 Task: Create a due date automation trigger when advanced on, on the monday before a card is due add basic without the yellow label at 11:00 AM.
Action: Mouse moved to (945, 76)
Screenshot: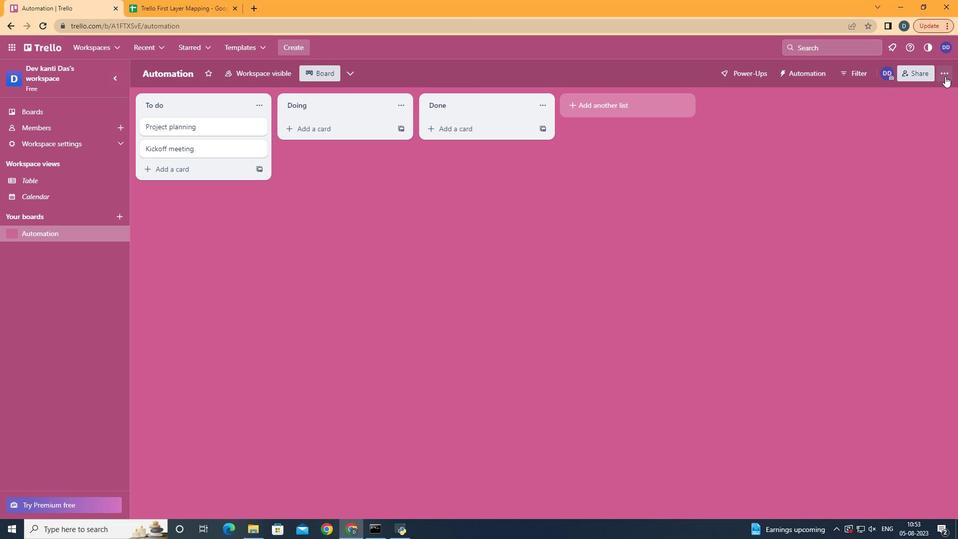 
Action: Mouse pressed left at (945, 76)
Screenshot: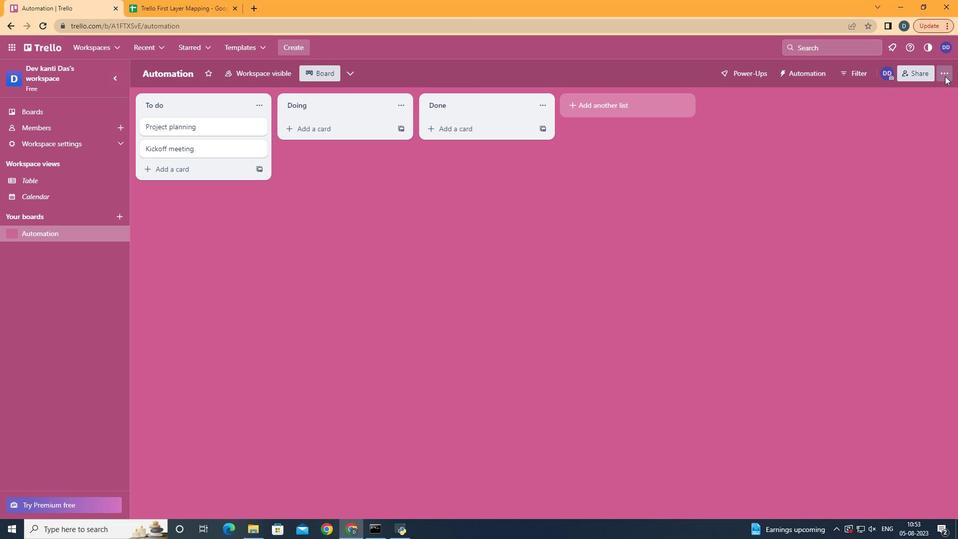 
Action: Mouse moved to (876, 225)
Screenshot: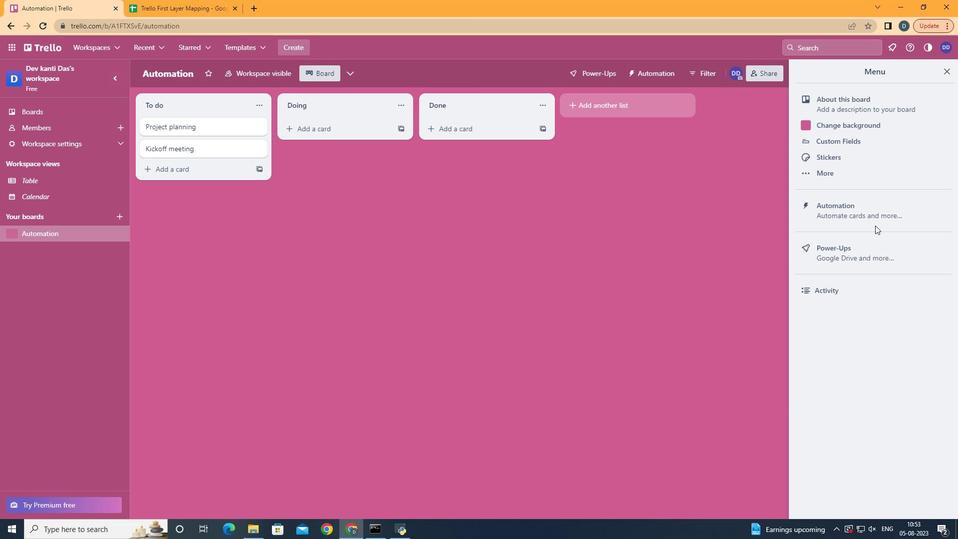 
Action: Mouse pressed left at (876, 225)
Screenshot: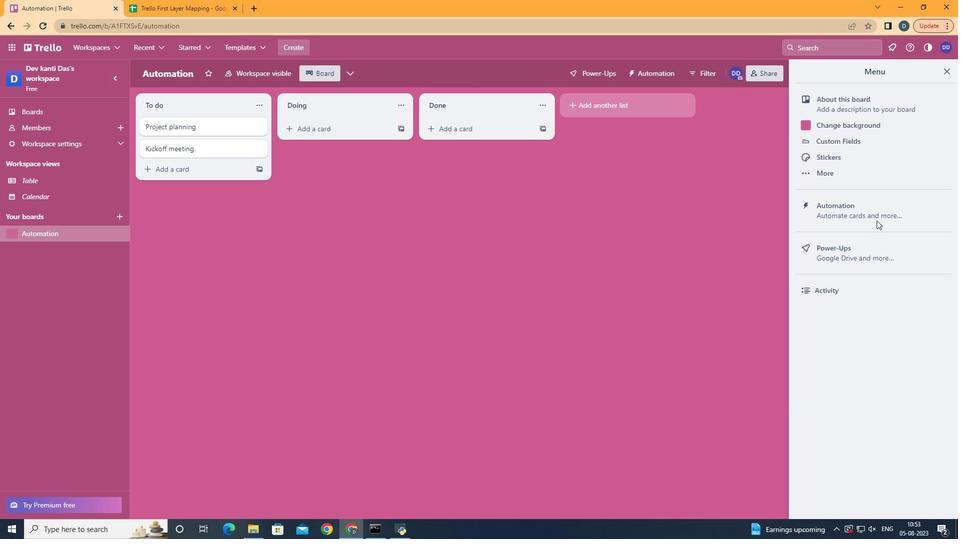 
Action: Mouse moved to (881, 210)
Screenshot: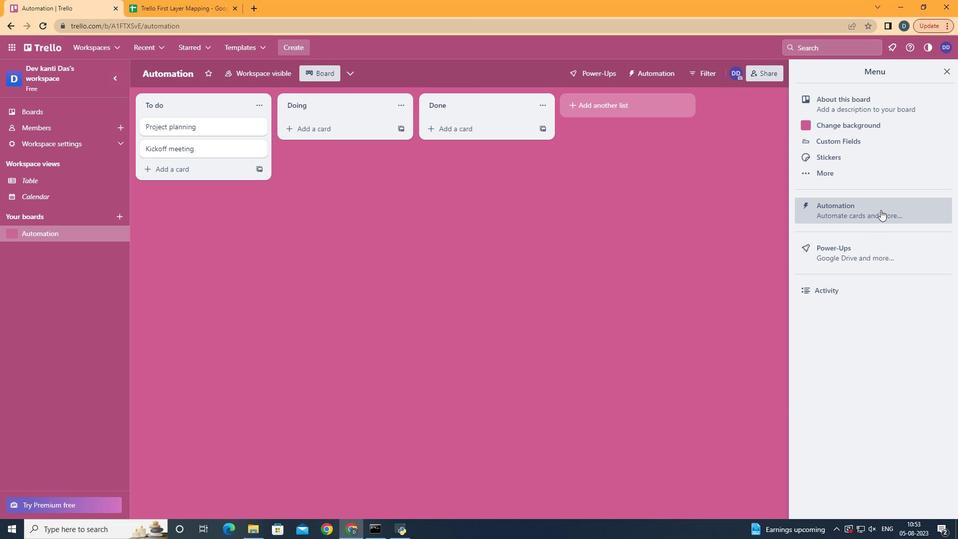 
Action: Mouse pressed left at (881, 210)
Screenshot: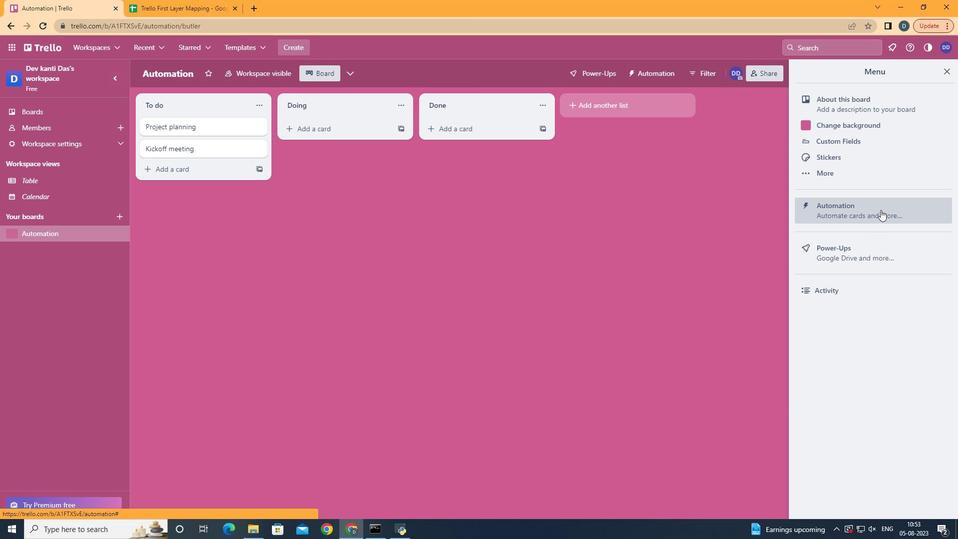 
Action: Mouse moved to (193, 199)
Screenshot: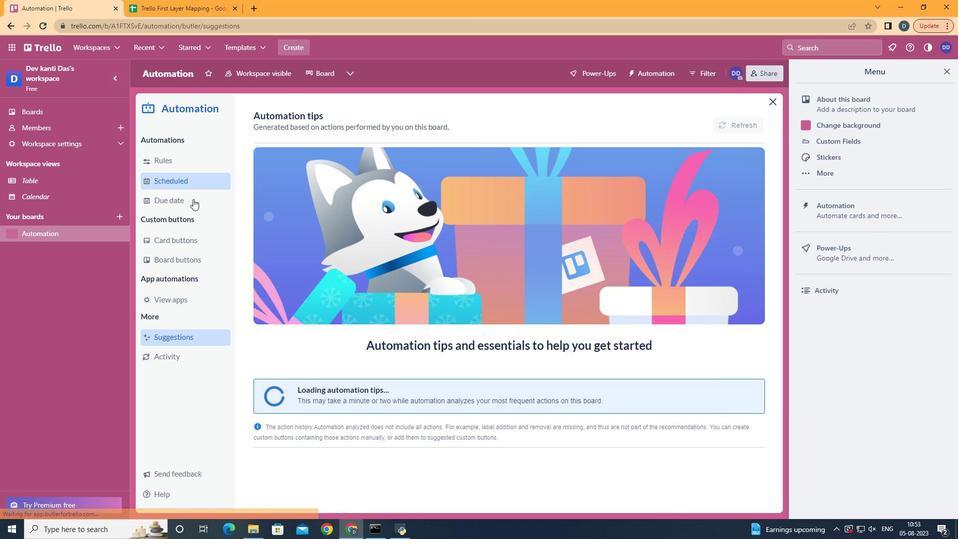 
Action: Mouse pressed left at (193, 199)
Screenshot: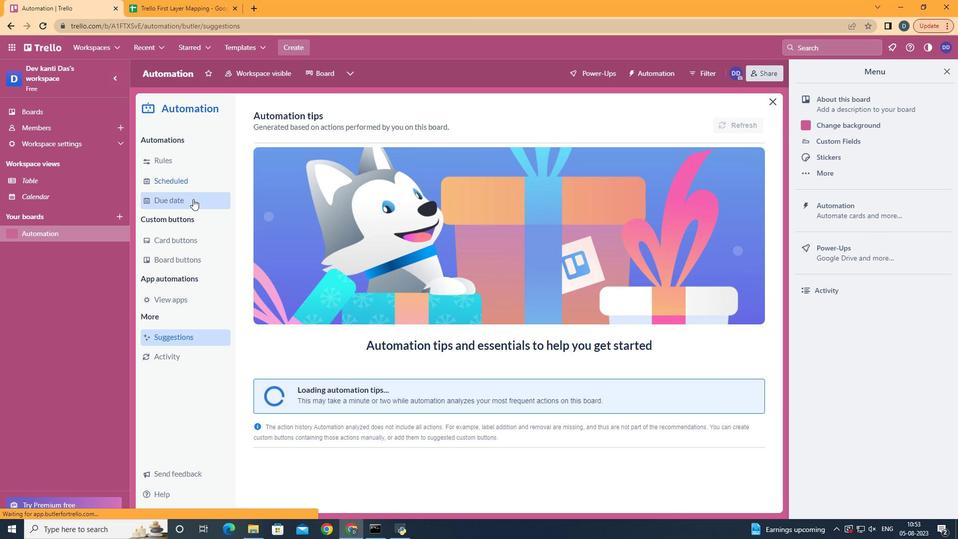 
Action: Mouse moved to (717, 114)
Screenshot: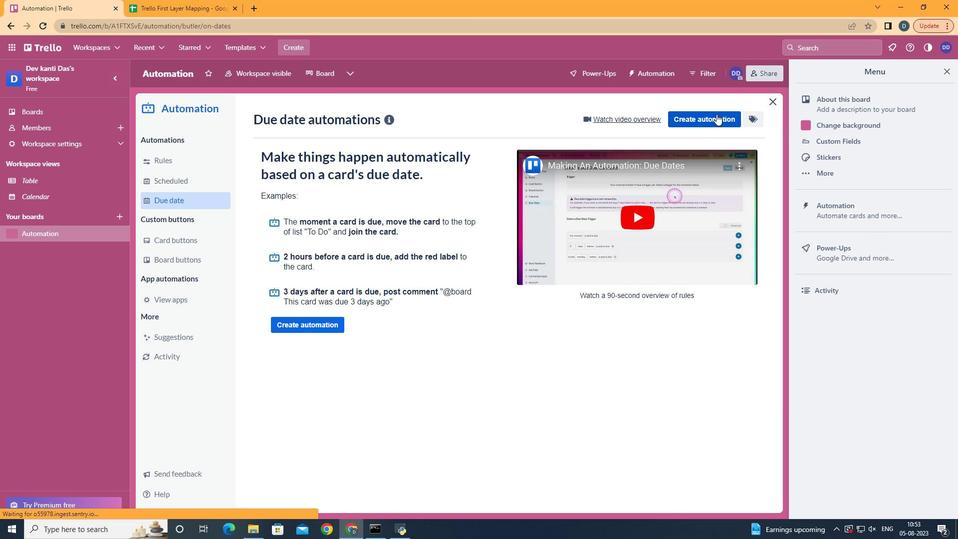 
Action: Mouse pressed left at (717, 114)
Screenshot: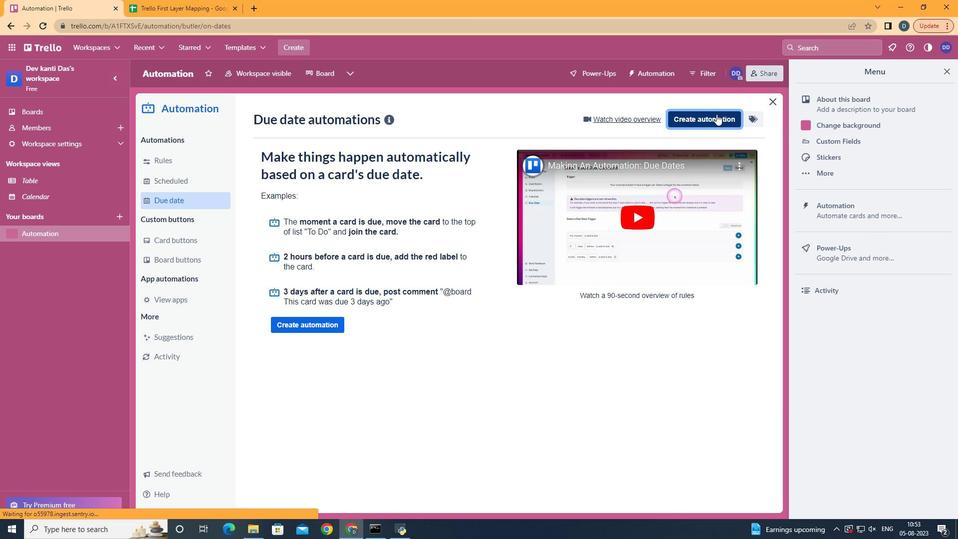 
Action: Mouse moved to (549, 220)
Screenshot: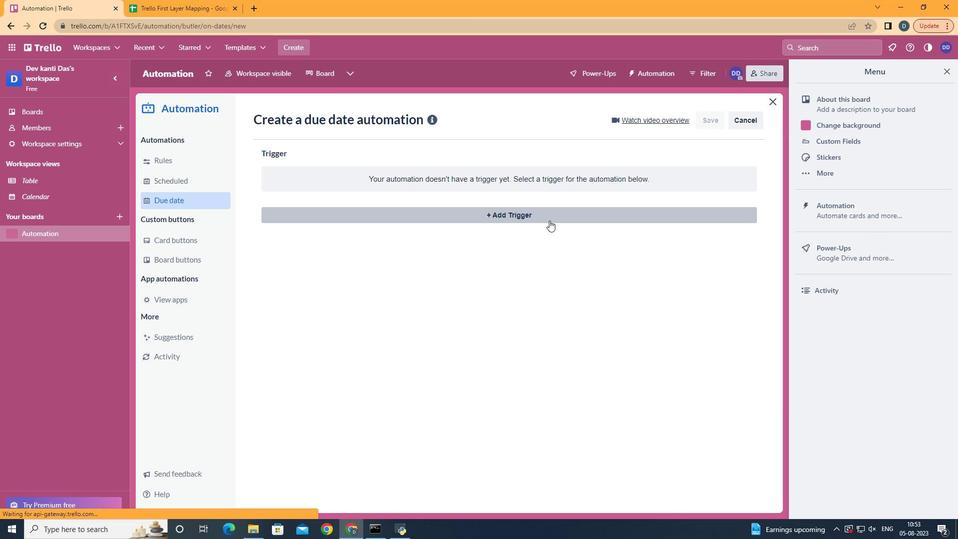 
Action: Mouse pressed left at (549, 220)
Screenshot: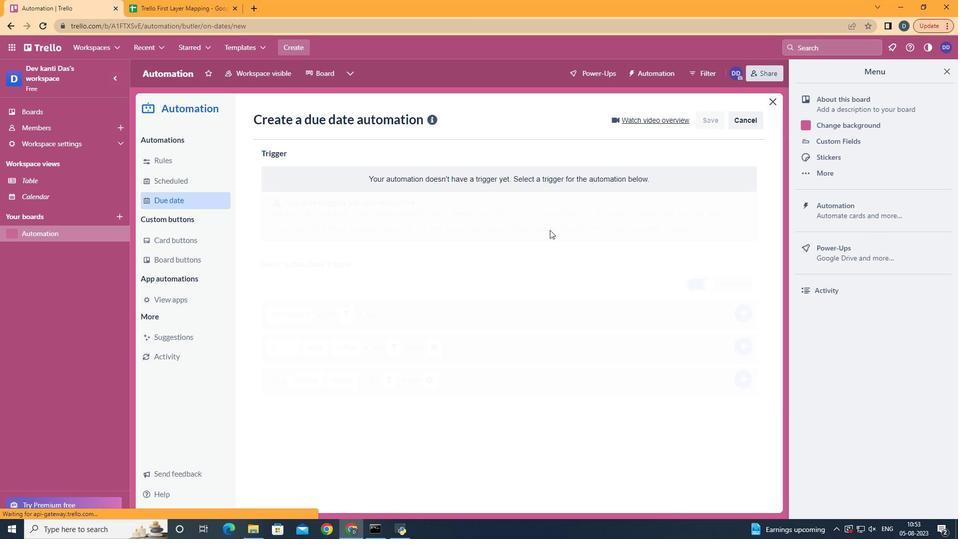 
Action: Mouse moved to (318, 264)
Screenshot: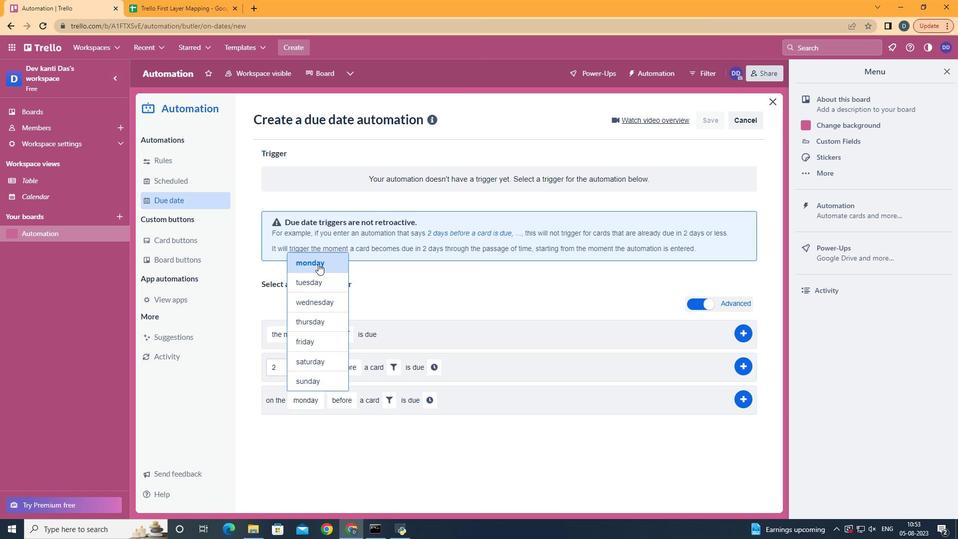 
Action: Mouse pressed left at (318, 264)
Screenshot: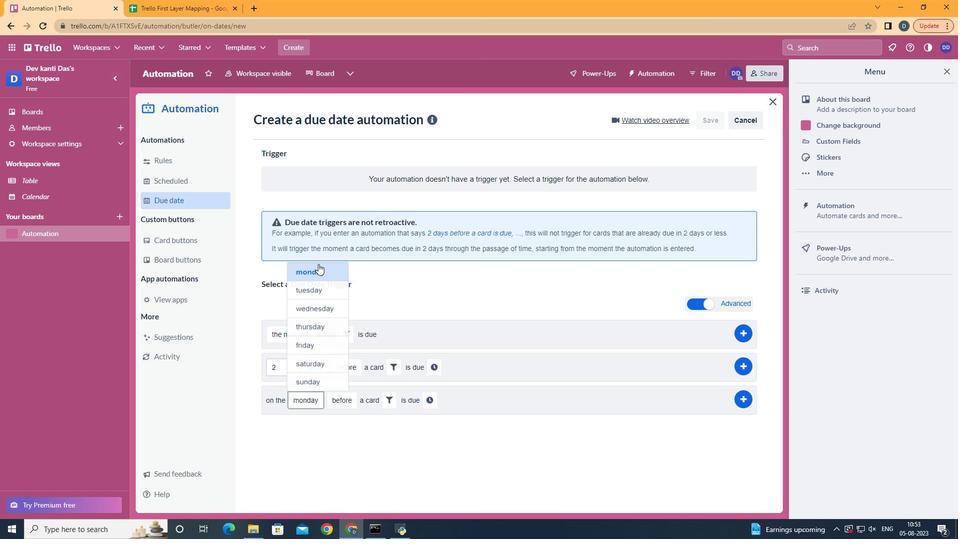 
Action: Mouse moved to (351, 416)
Screenshot: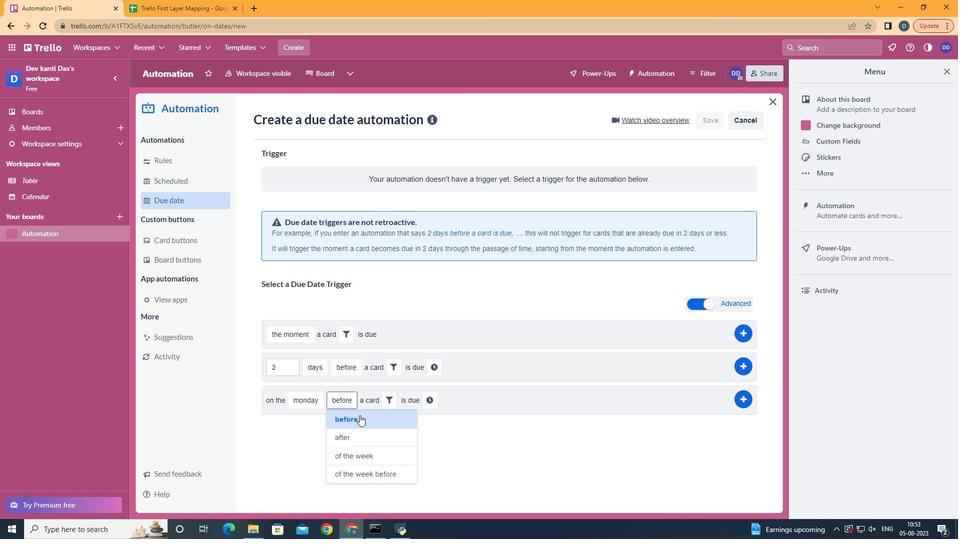 
Action: Mouse pressed left at (351, 416)
Screenshot: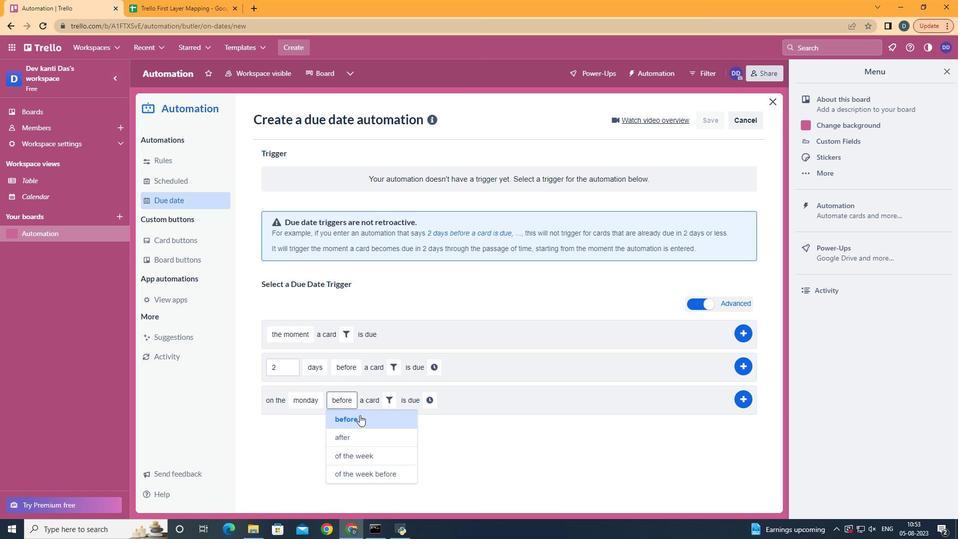 
Action: Mouse moved to (387, 405)
Screenshot: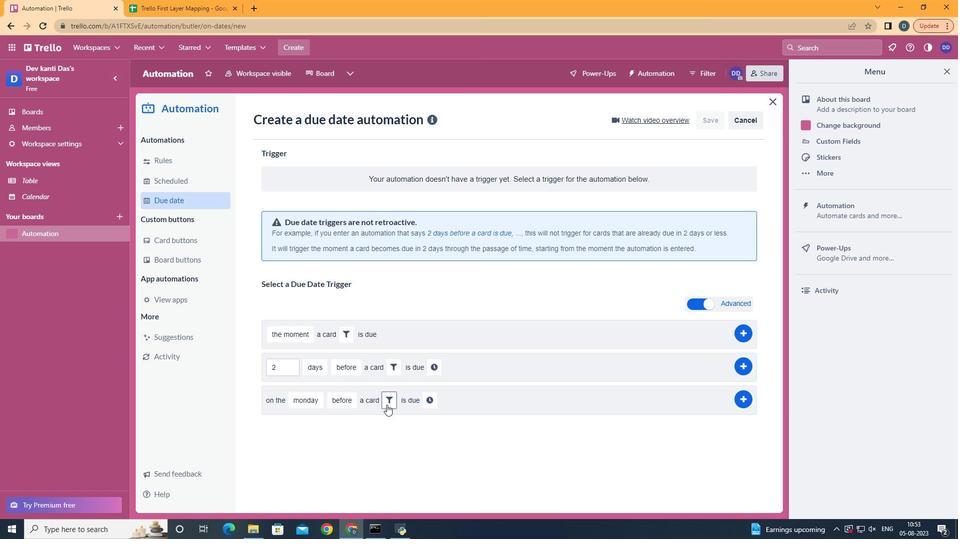
Action: Mouse pressed left at (387, 405)
Screenshot: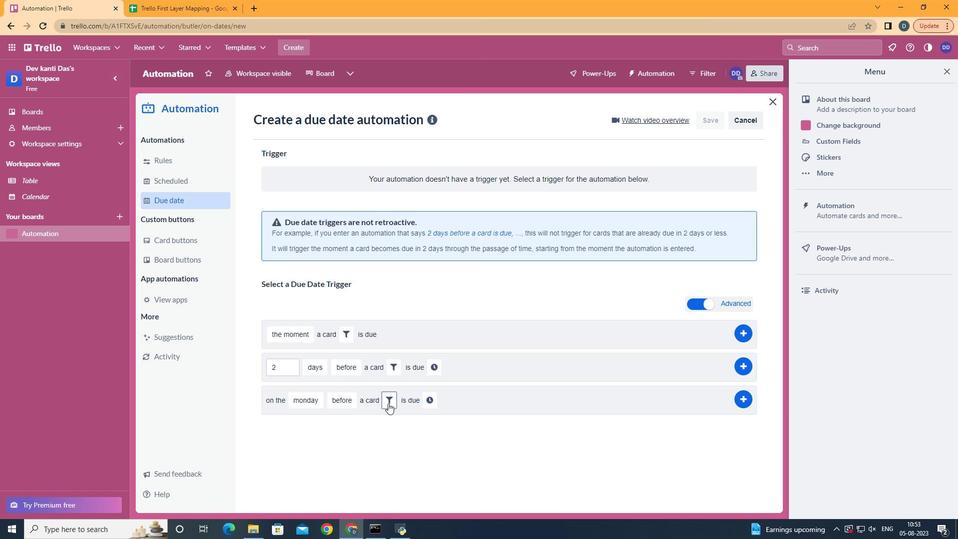 
Action: Mouse moved to (423, 461)
Screenshot: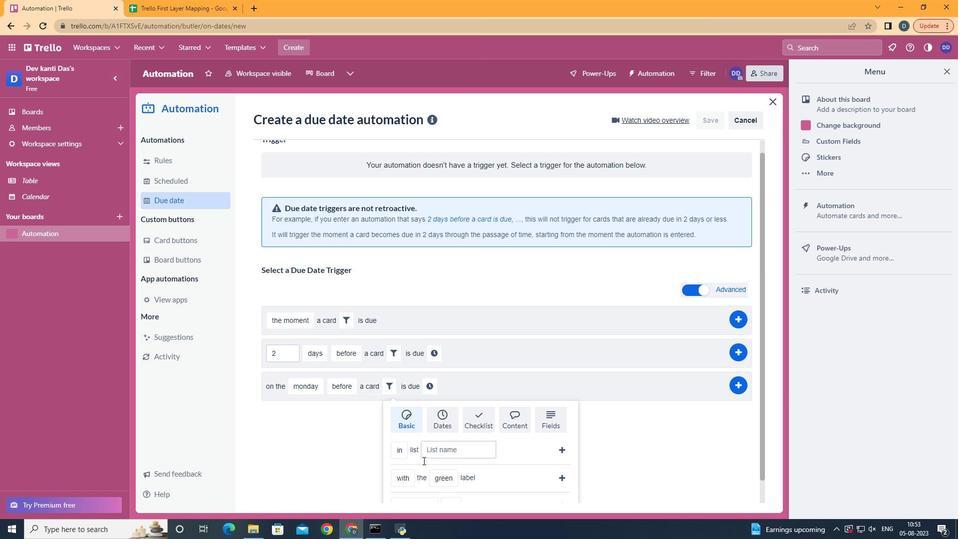 
Action: Mouse scrolled (423, 460) with delta (0, 0)
Screenshot: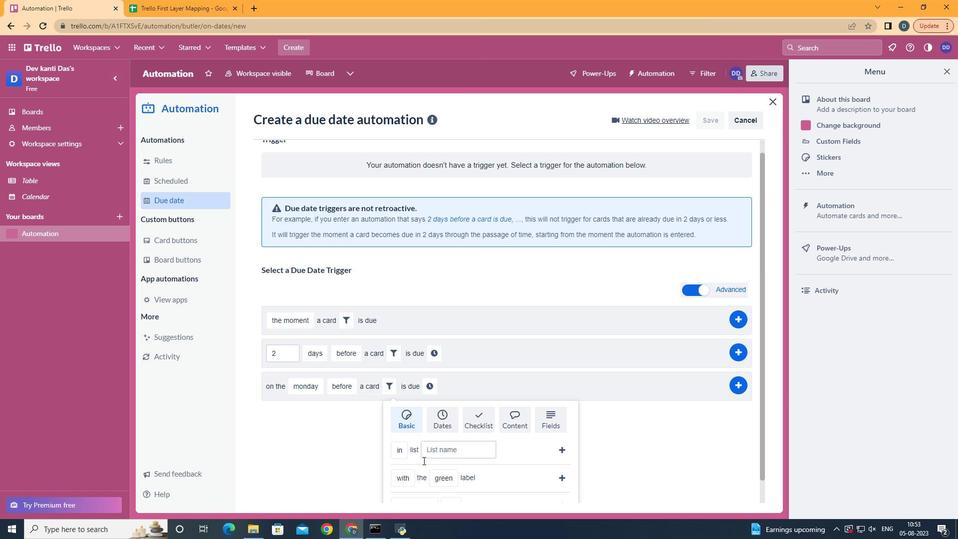 
Action: Mouse scrolled (423, 460) with delta (0, 0)
Screenshot: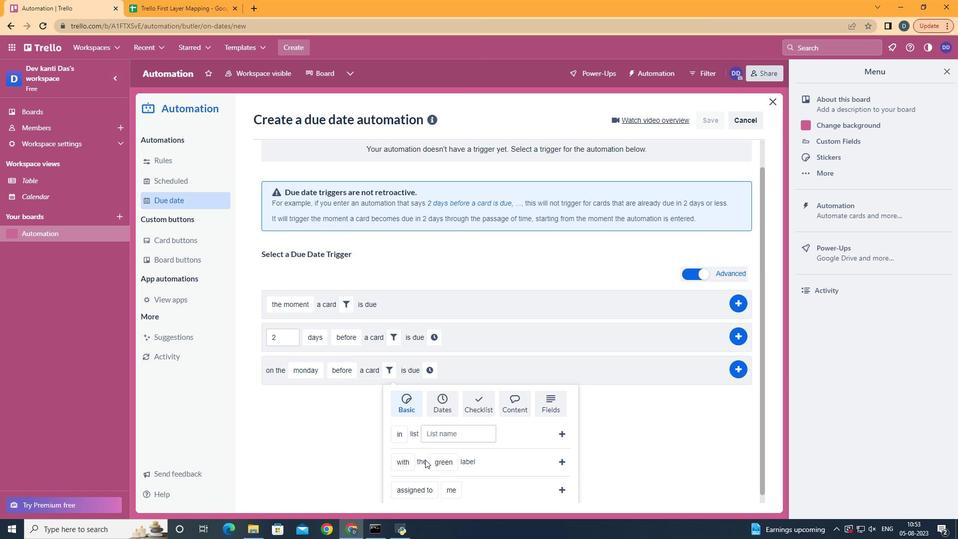 
Action: Mouse scrolled (423, 460) with delta (0, 0)
Screenshot: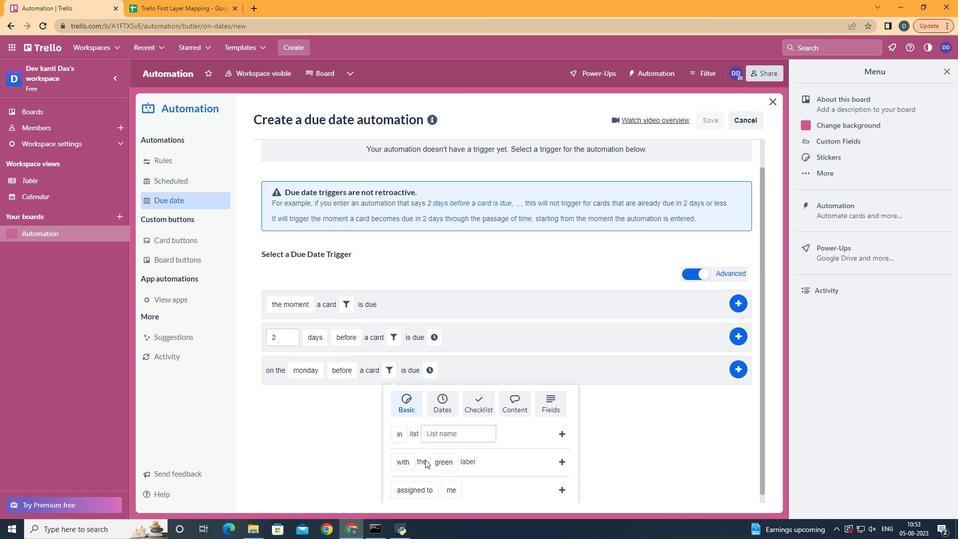 
Action: Mouse scrolled (423, 460) with delta (0, 0)
Screenshot: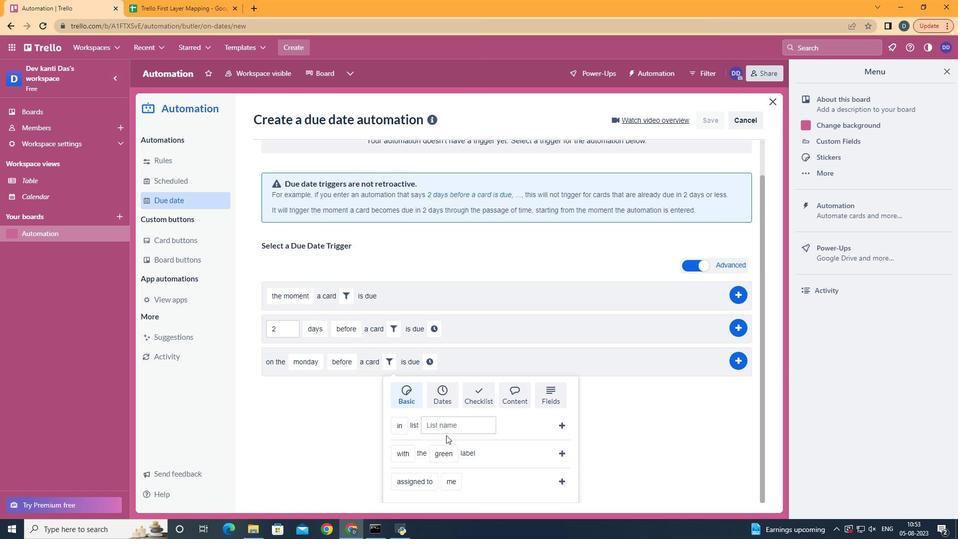 
Action: Mouse scrolled (423, 460) with delta (0, 0)
Screenshot: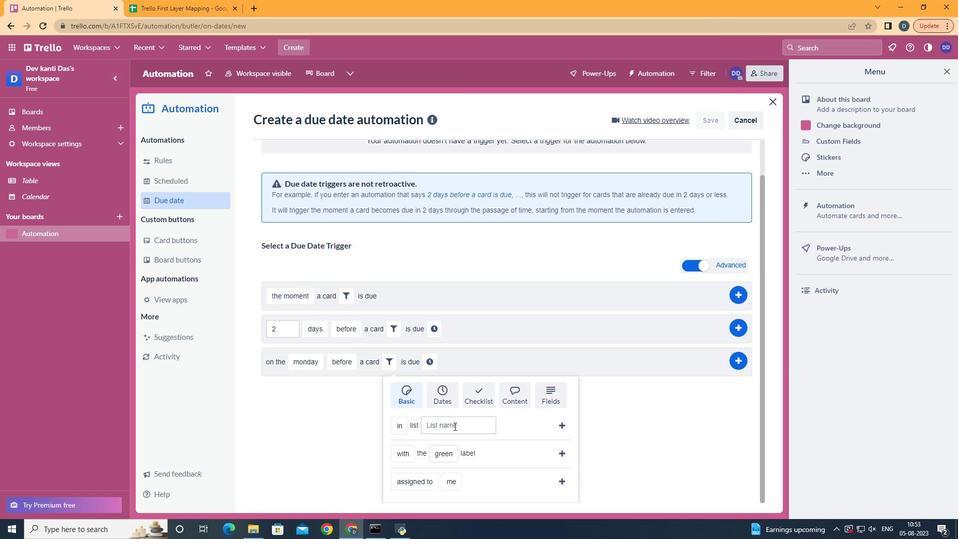 
Action: Mouse moved to (418, 416)
Screenshot: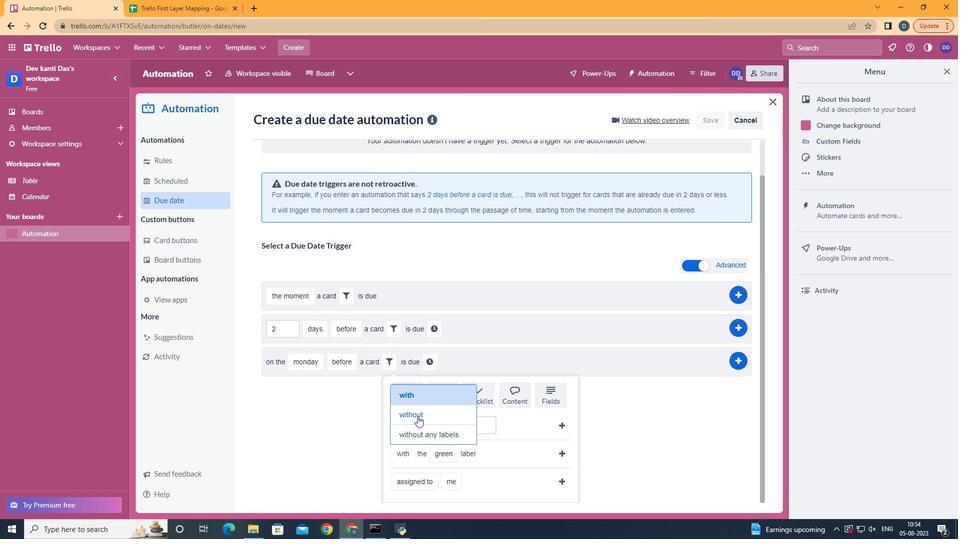 
Action: Mouse pressed left at (418, 416)
Screenshot: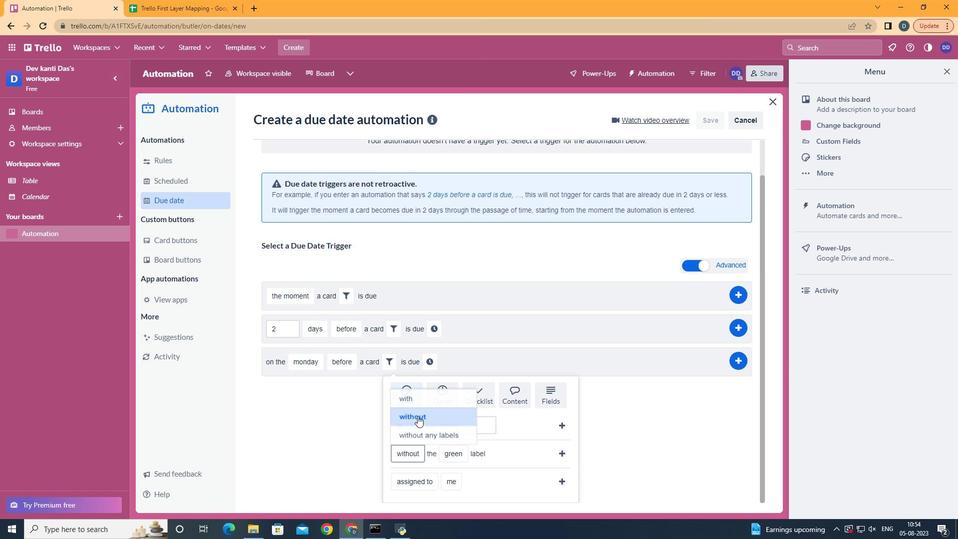 
Action: Mouse moved to (453, 345)
Screenshot: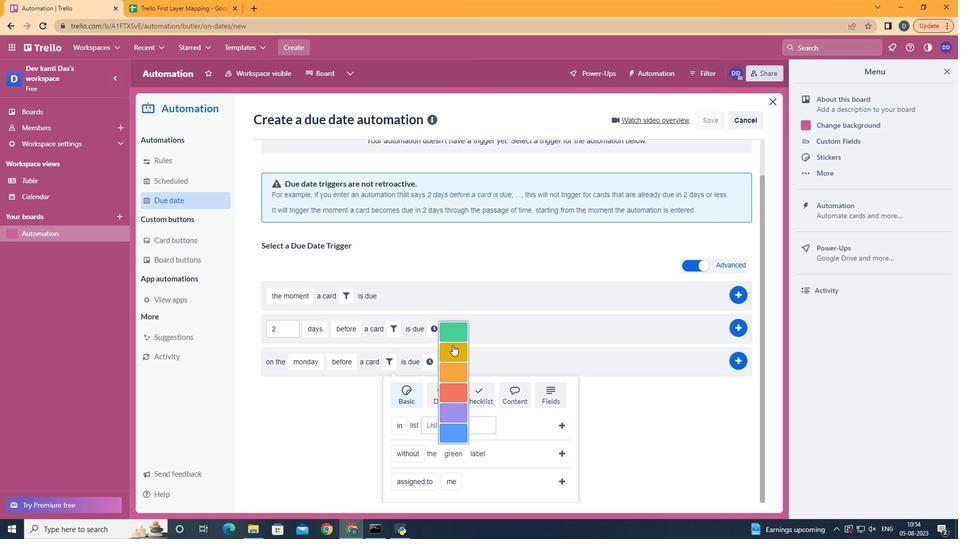 
Action: Mouse pressed left at (453, 345)
Screenshot: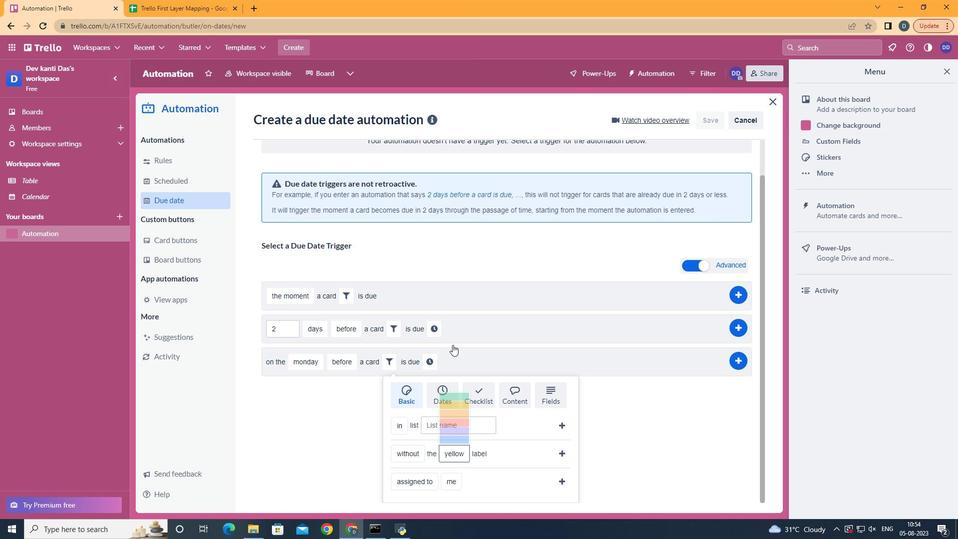 
Action: Mouse moved to (559, 453)
Screenshot: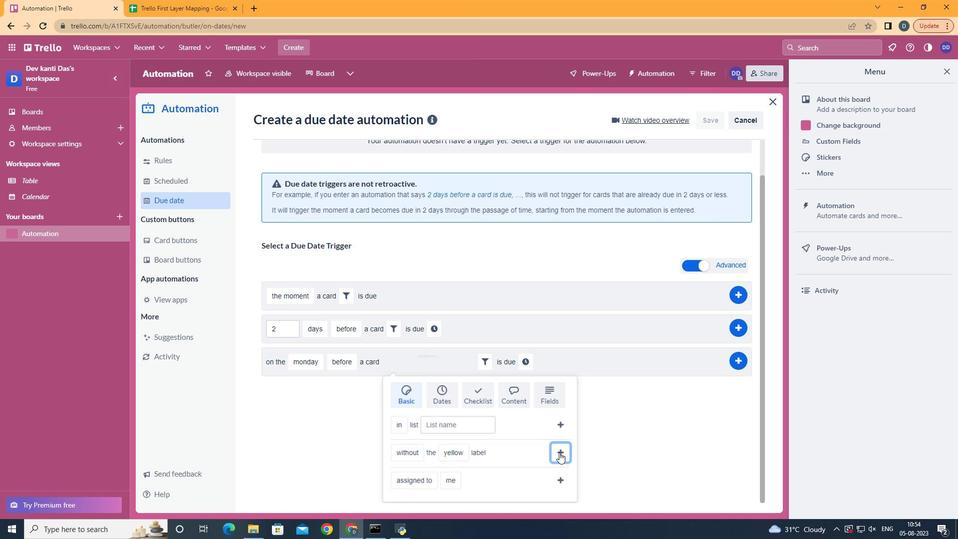 
Action: Mouse pressed left at (559, 453)
Screenshot: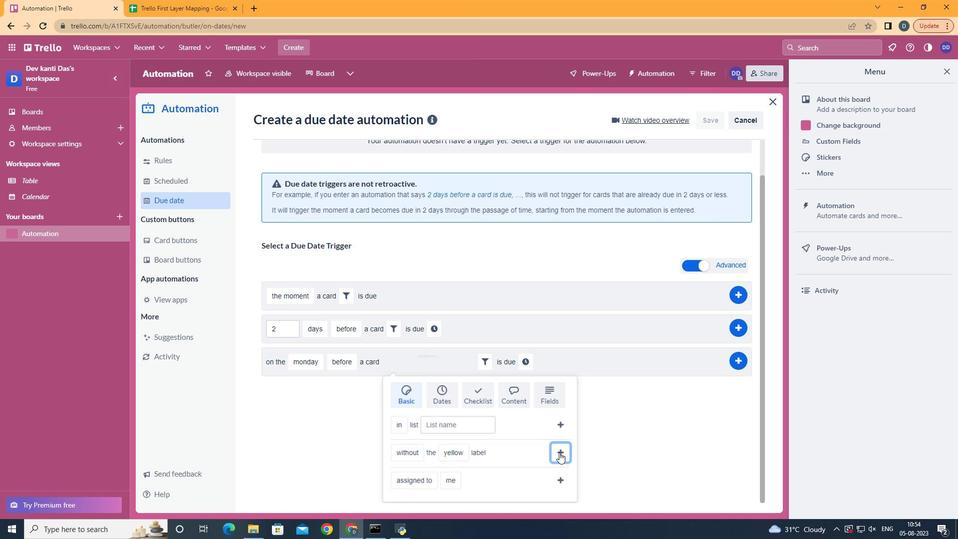 
Action: Mouse moved to (528, 400)
Screenshot: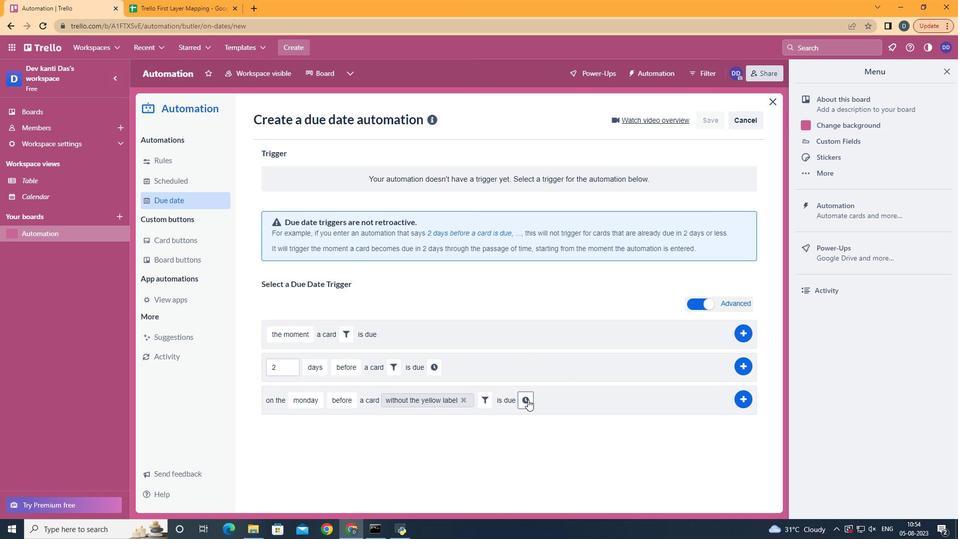 
Action: Mouse pressed left at (528, 400)
Screenshot: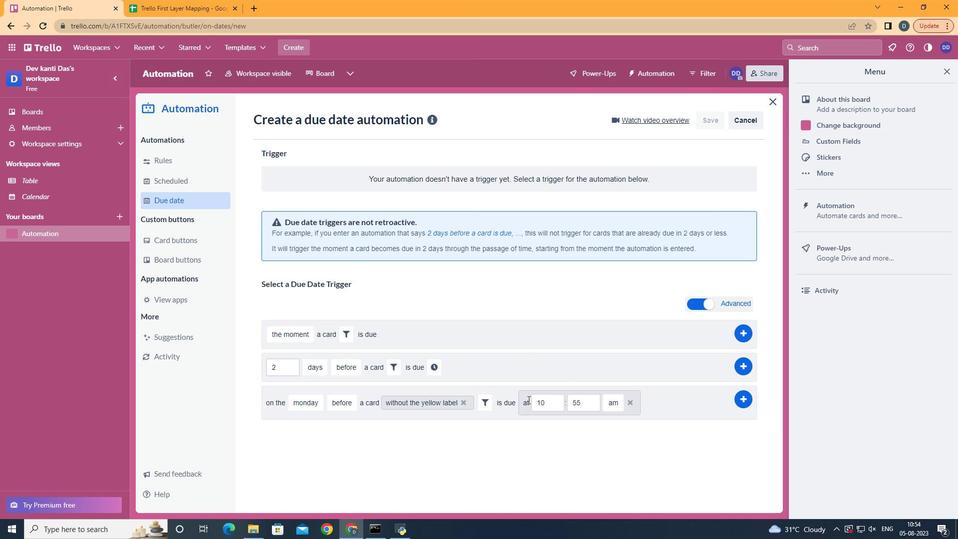 
Action: Mouse moved to (558, 405)
Screenshot: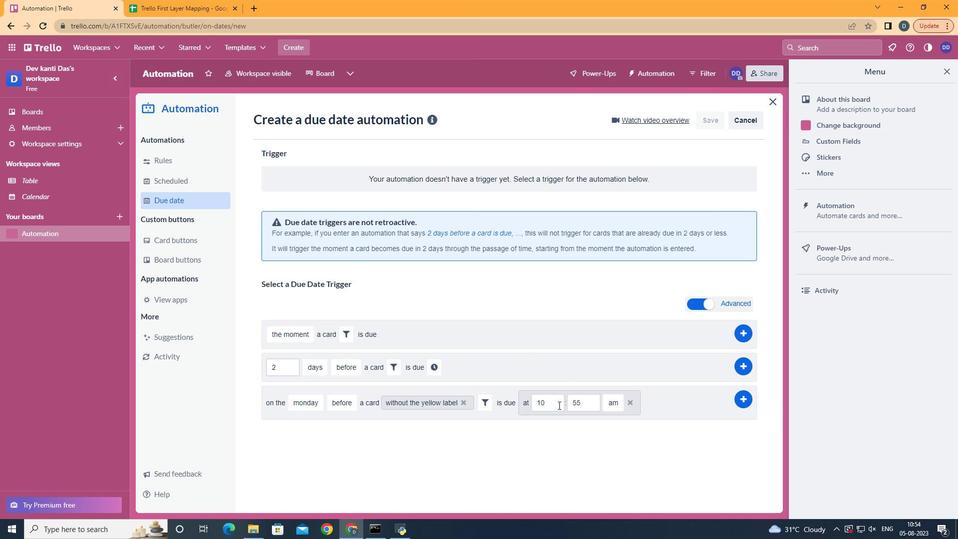 
Action: Mouse pressed left at (558, 405)
Screenshot: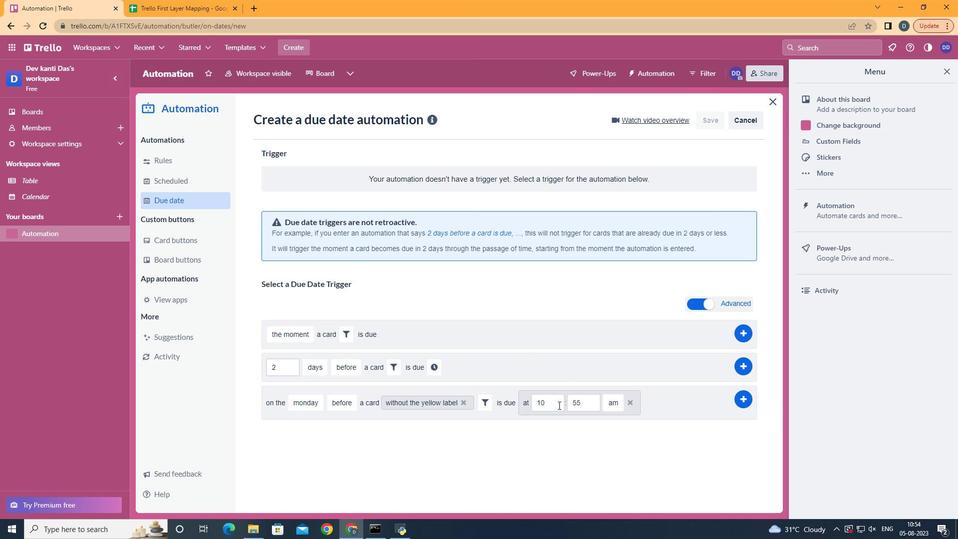
Action: Mouse moved to (559, 401)
Screenshot: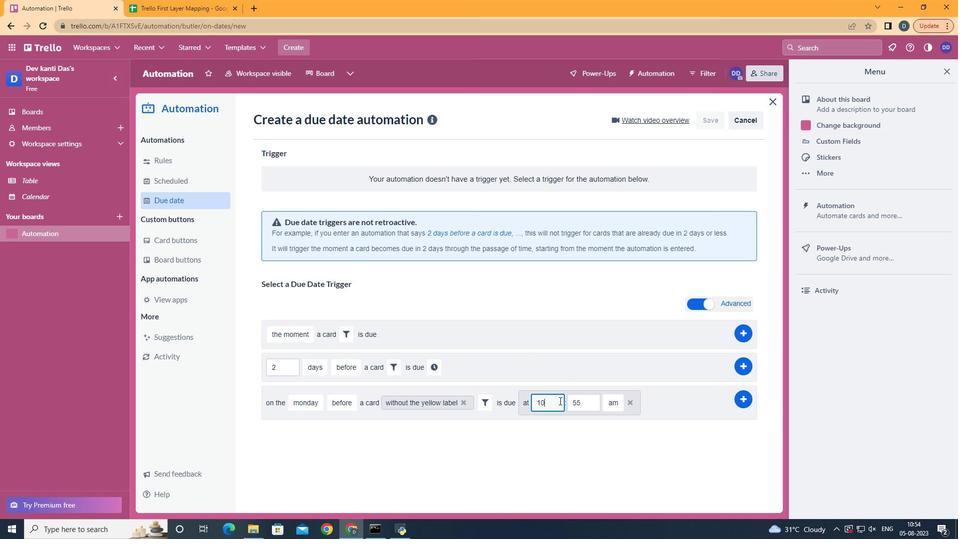 
Action: Key pressed <Key.backspace>1
Screenshot: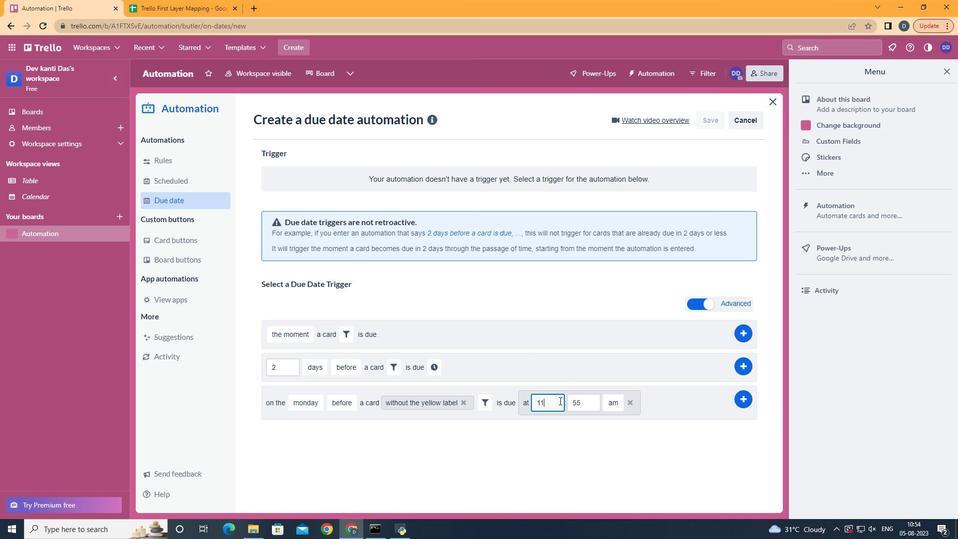 
Action: Mouse moved to (588, 403)
Screenshot: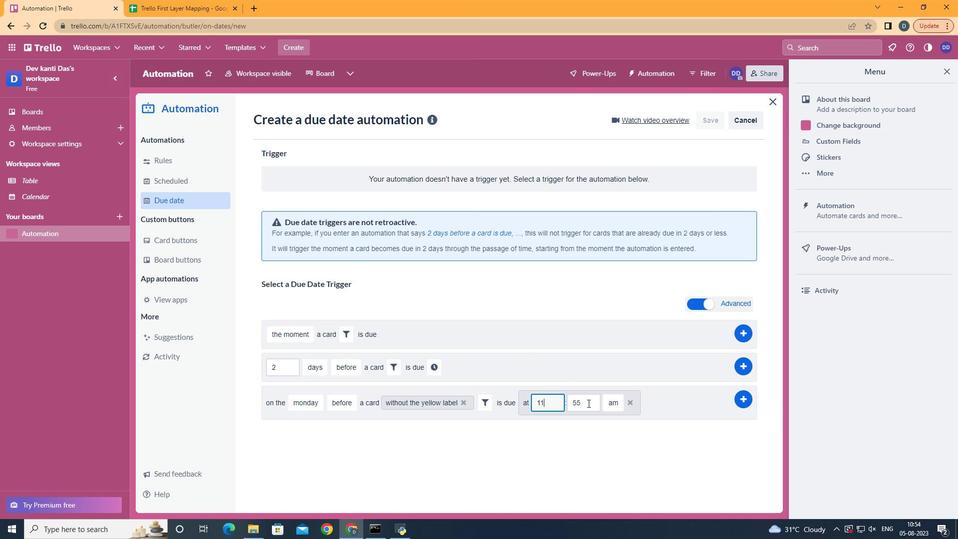 
Action: Mouse pressed left at (588, 403)
Screenshot: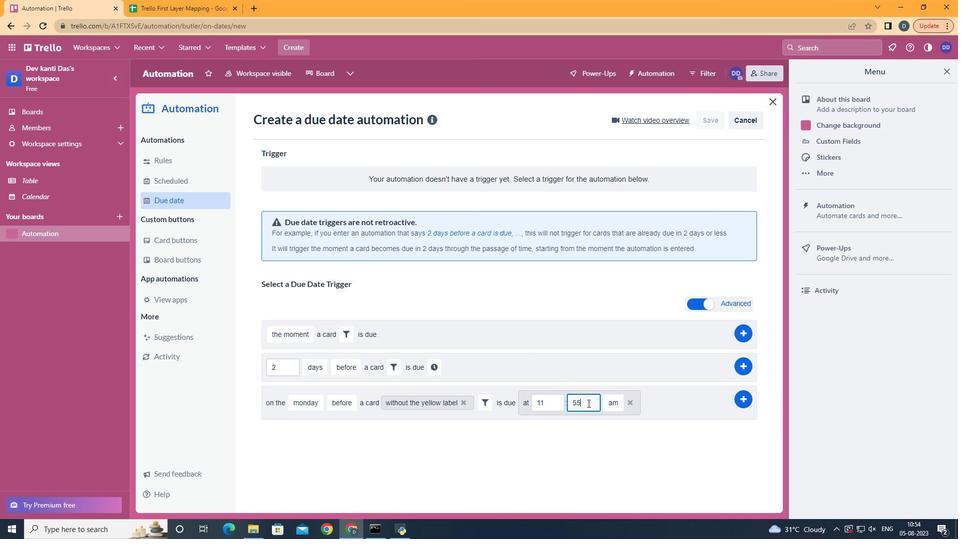 
Action: Key pressed <Key.backspace><Key.backspace>00
Screenshot: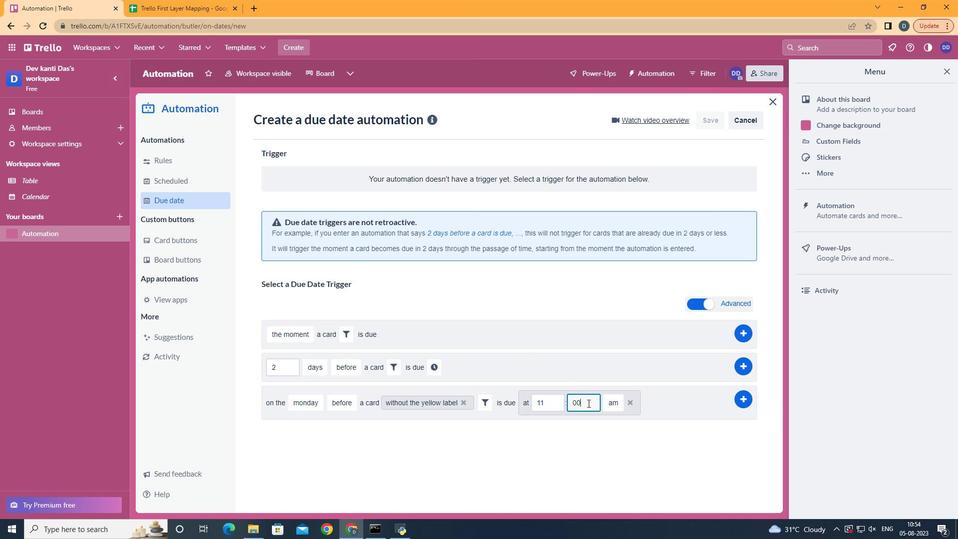 
Action: Mouse moved to (740, 395)
Screenshot: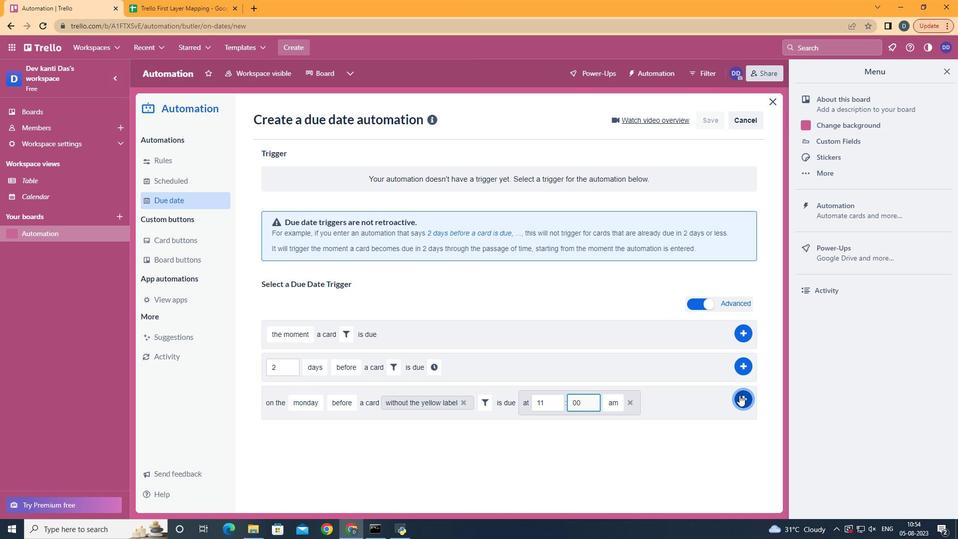 
Action: Mouse pressed left at (740, 395)
Screenshot: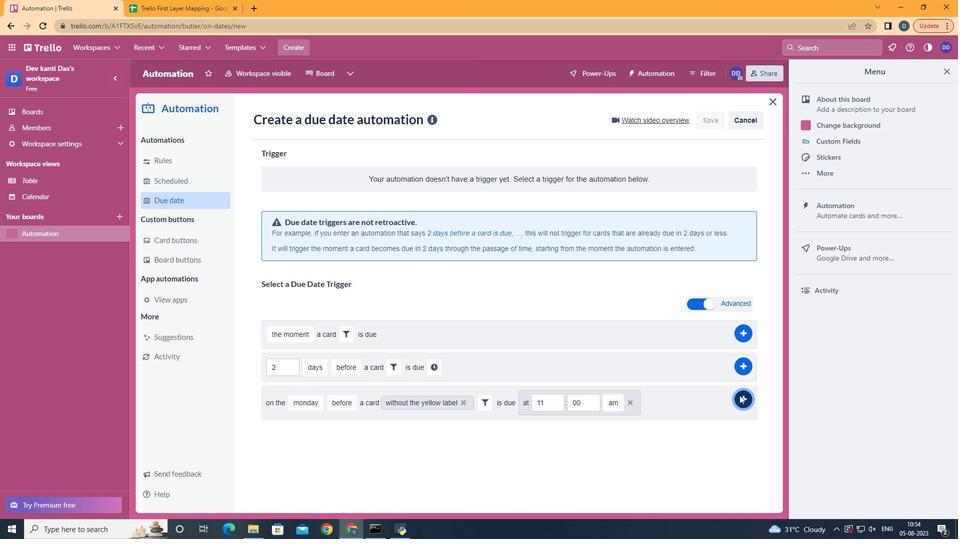 
Action: Mouse moved to (524, 190)
Screenshot: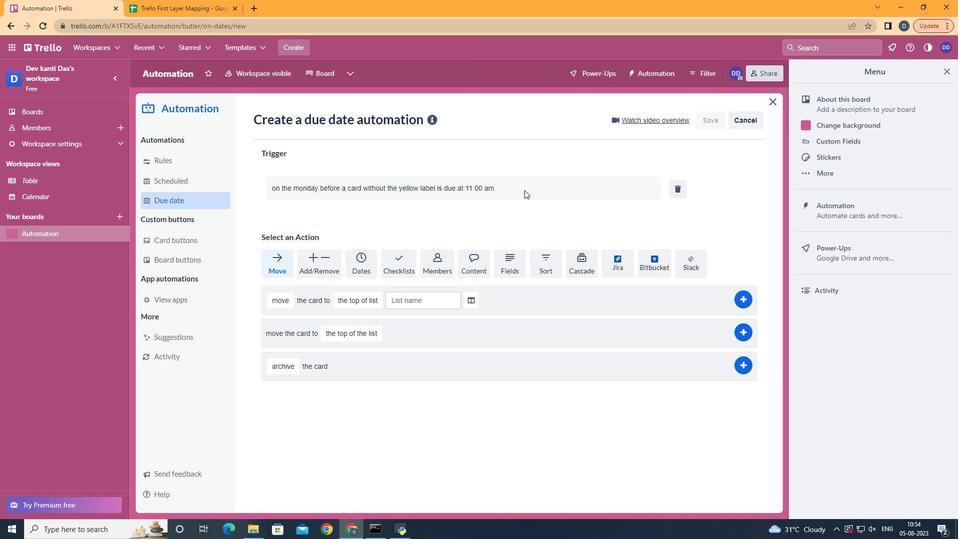 
